 Task: Add a condition where "Channel Is not Help Center post" in unsolved tickets in your groups.
Action: Mouse moved to (44, 234)
Screenshot: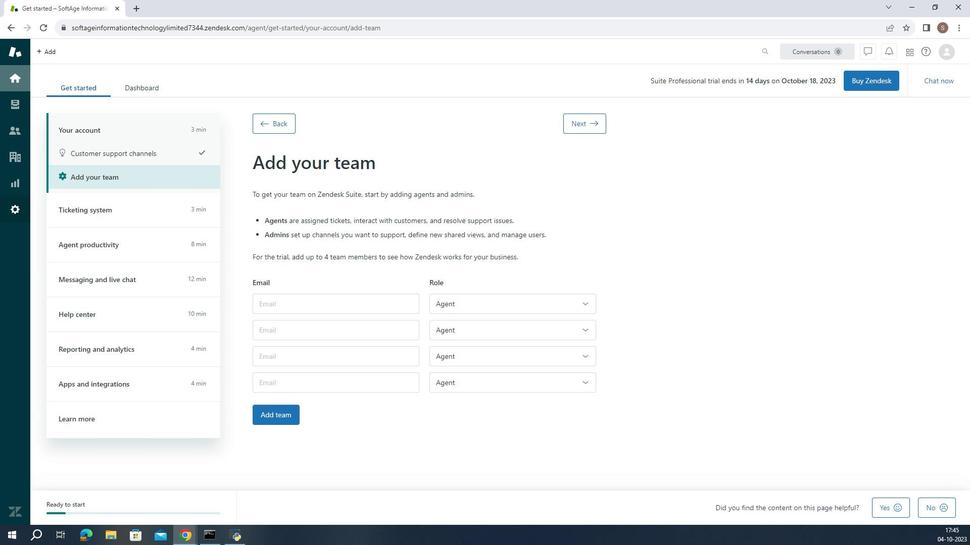 
Action: Mouse pressed left at (44, 234)
Screenshot: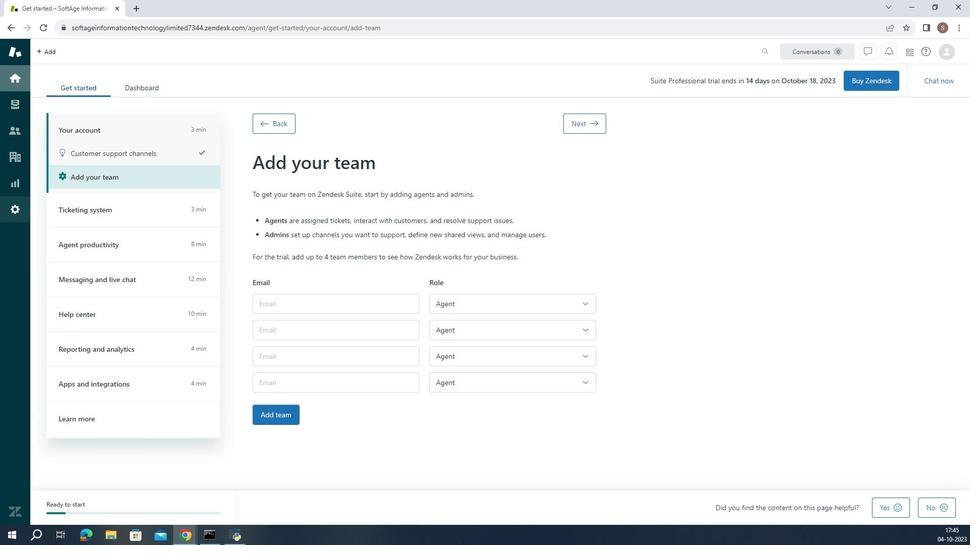 
Action: Mouse moved to (354, 446)
Screenshot: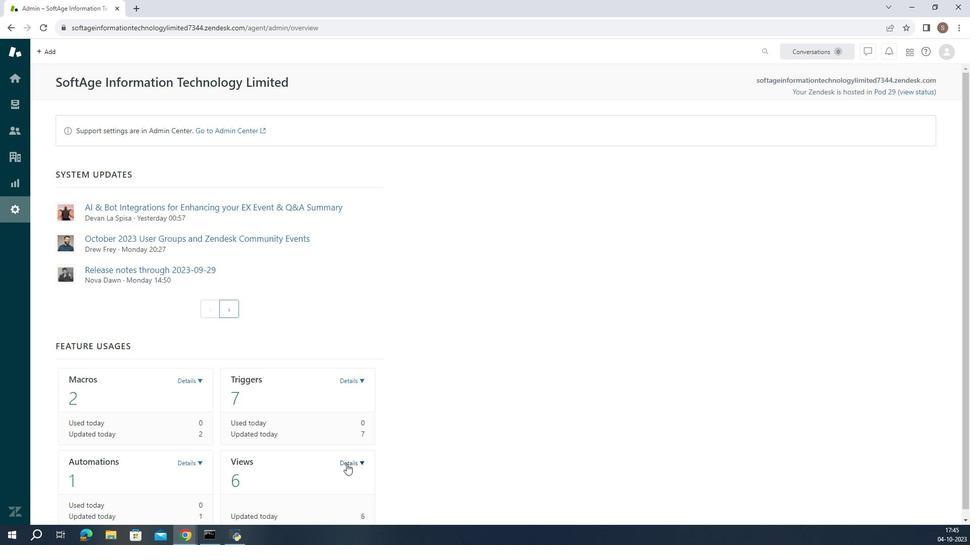 
Action: Mouse pressed left at (354, 446)
Screenshot: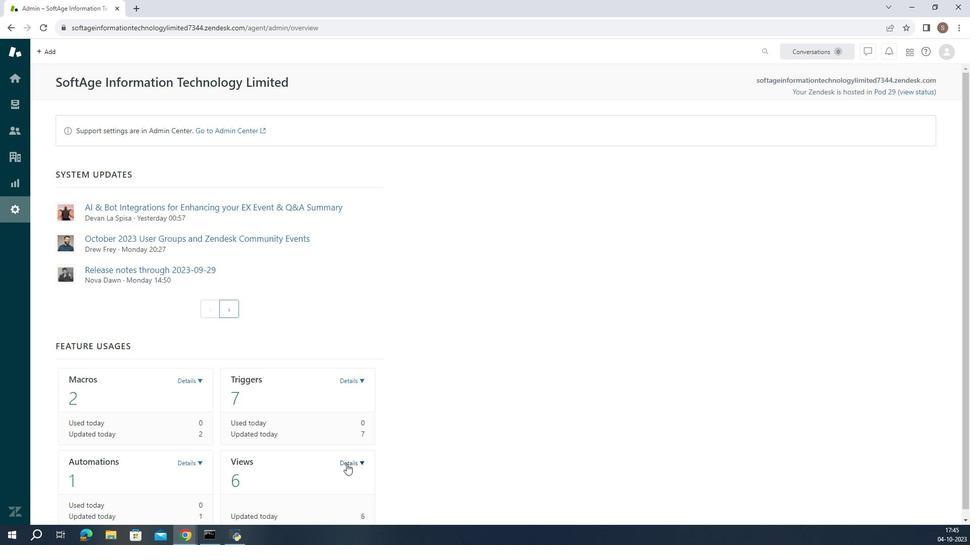 
Action: Mouse moved to (347, 441)
Screenshot: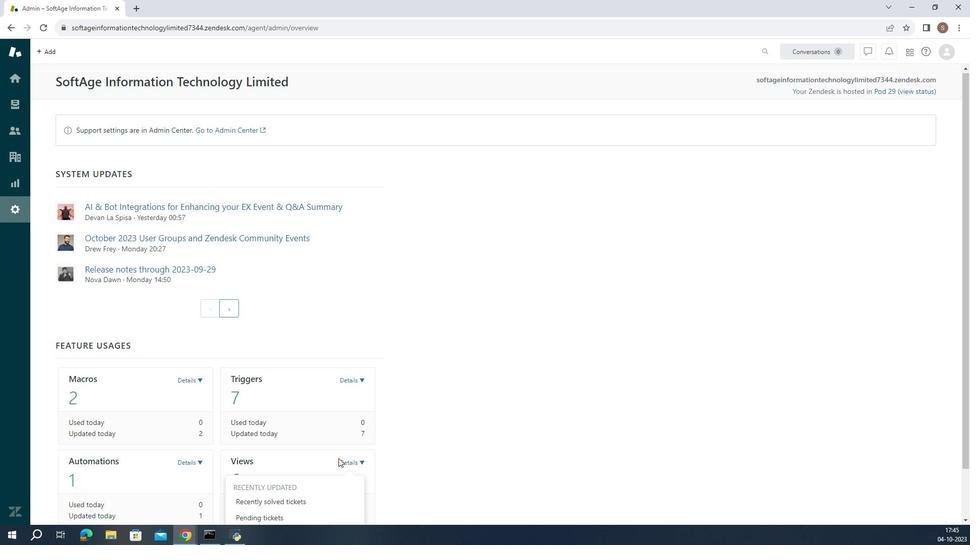 
Action: Mouse scrolled (347, 441) with delta (0, 0)
Screenshot: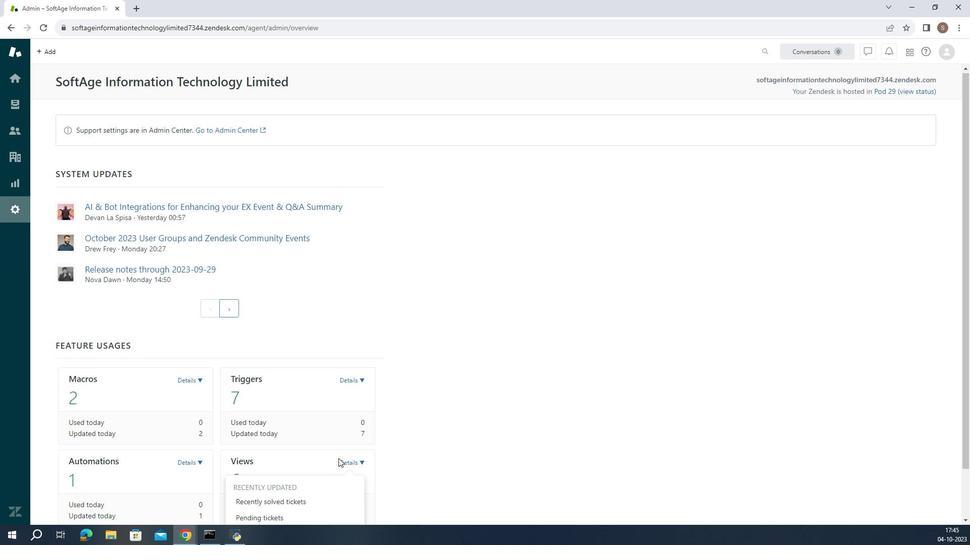 
Action: Mouse scrolled (347, 441) with delta (0, 0)
Screenshot: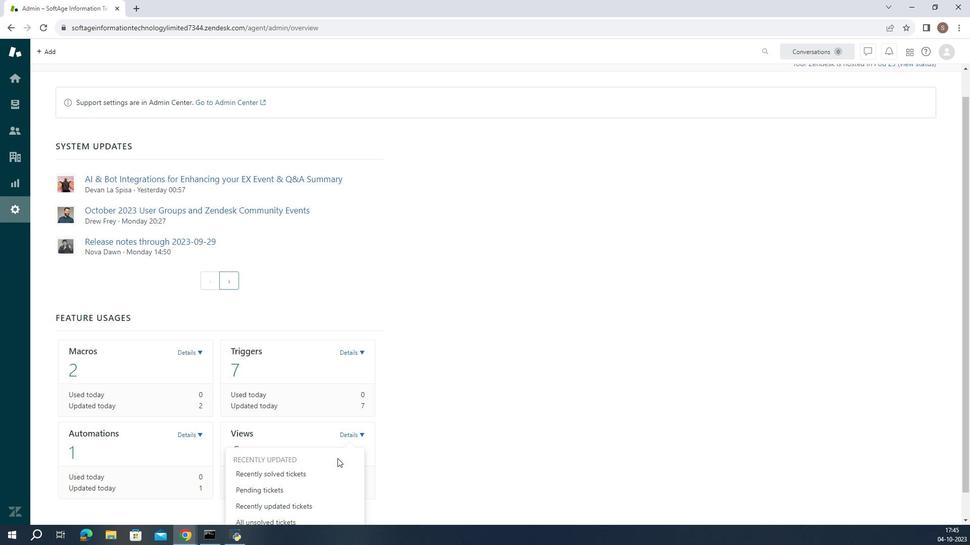 
Action: Mouse scrolled (347, 441) with delta (0, 0)
Screenshot: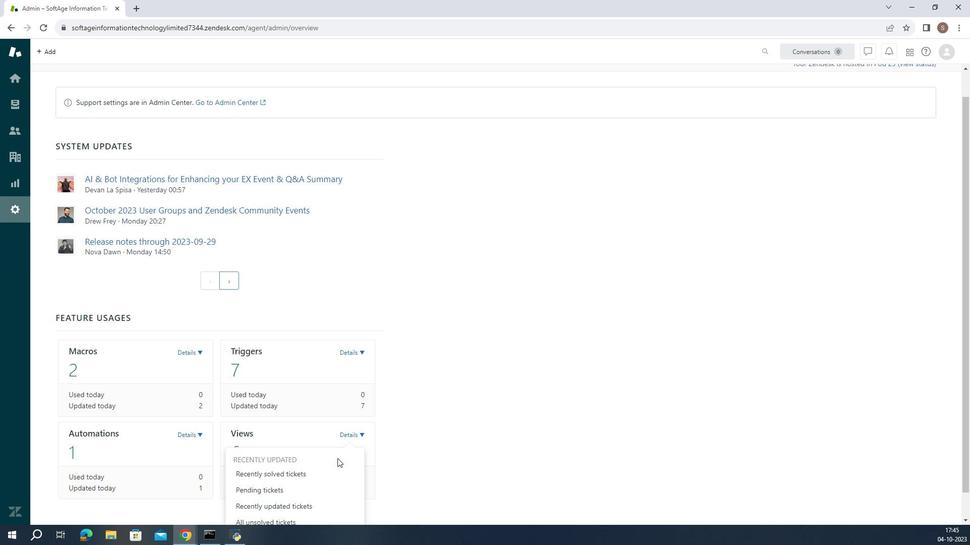 
Action: Mouse moved to (346, 441)
Screenshot: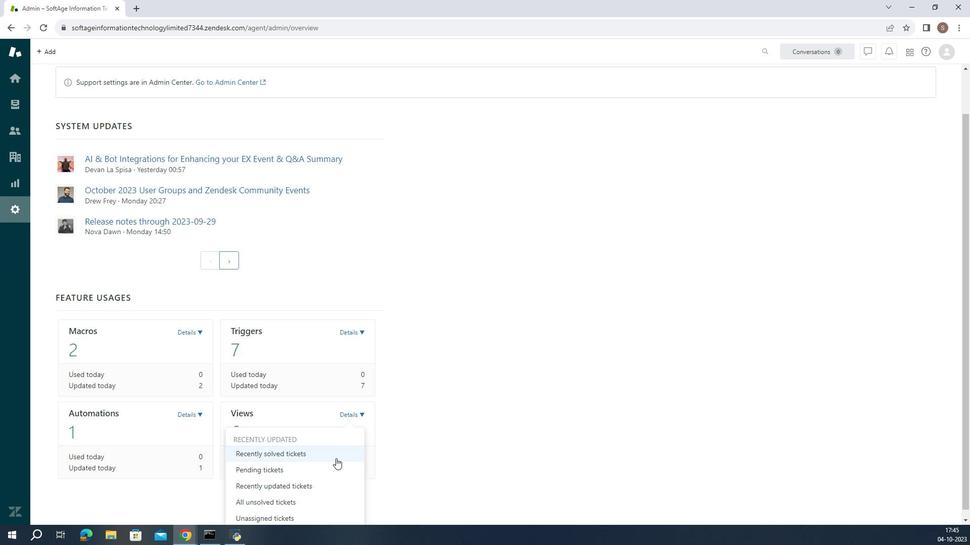 
Action: Mouse scrolled (346, 441) with delta (0, 0)
Screenshot: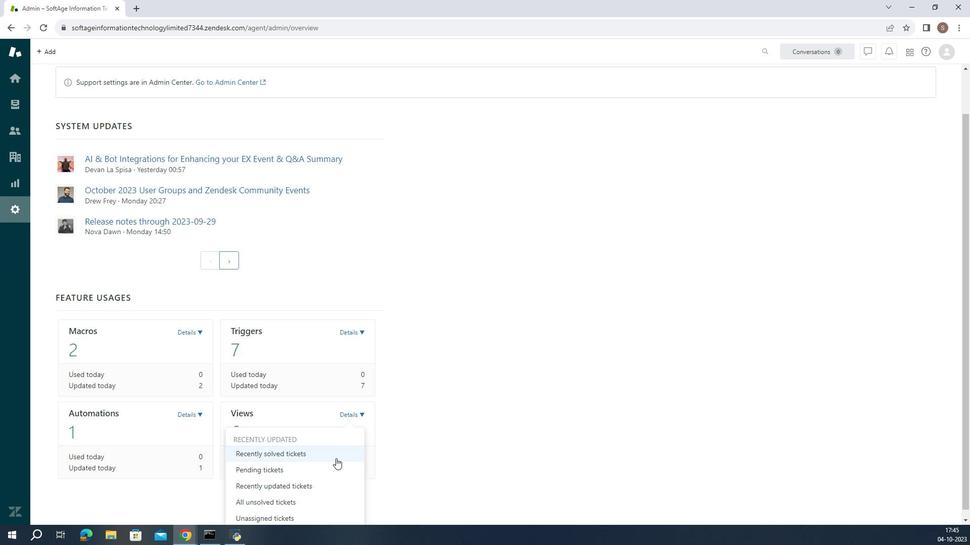 
Action: Mouse moved to (302, 467)
Screenshot: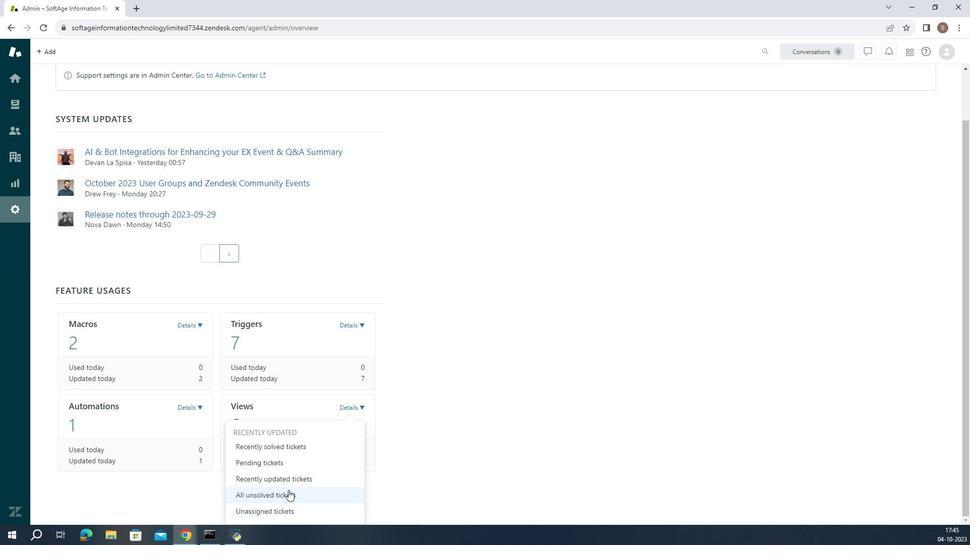 
Action: Mouse pressed left at (302, 467)
Screenshot: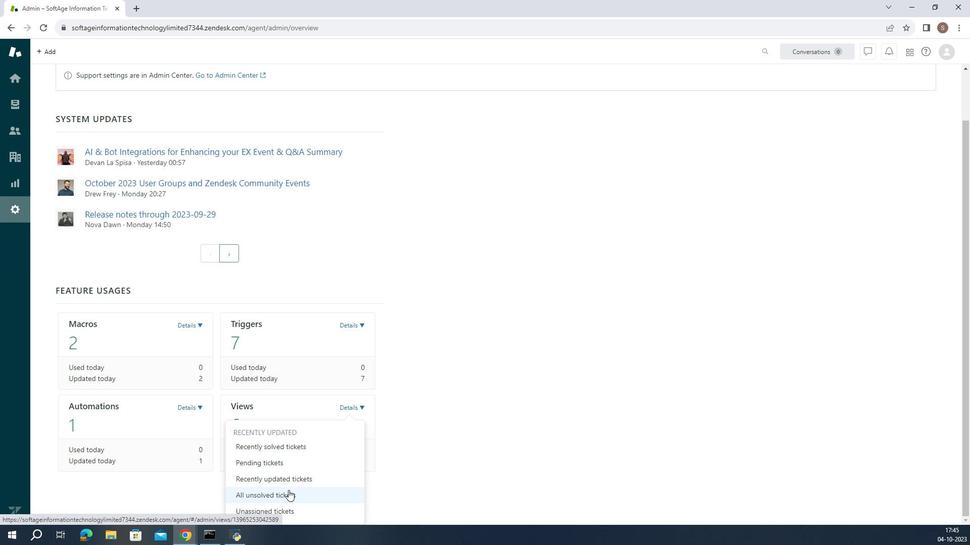 
Action: Mouse moved to (199, 341)
Screenshot: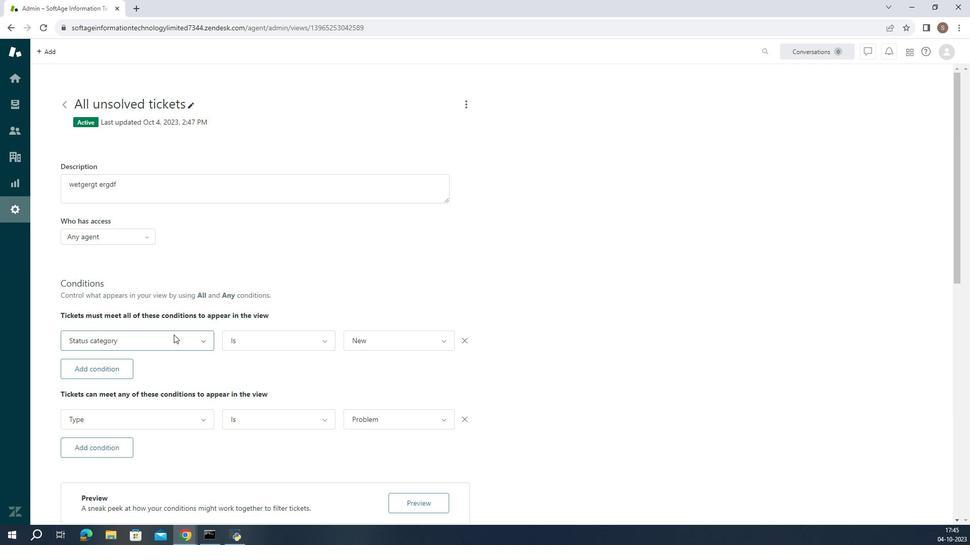 
Action: Mouse pressed left at (199, 341)
Screenshot: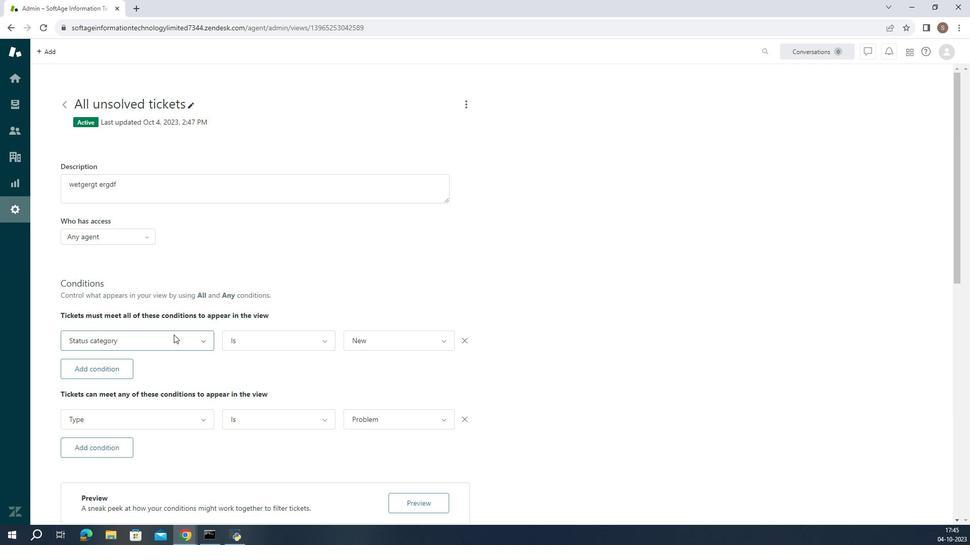 
Action: Mouse moved to (187, 275)
Screenshot: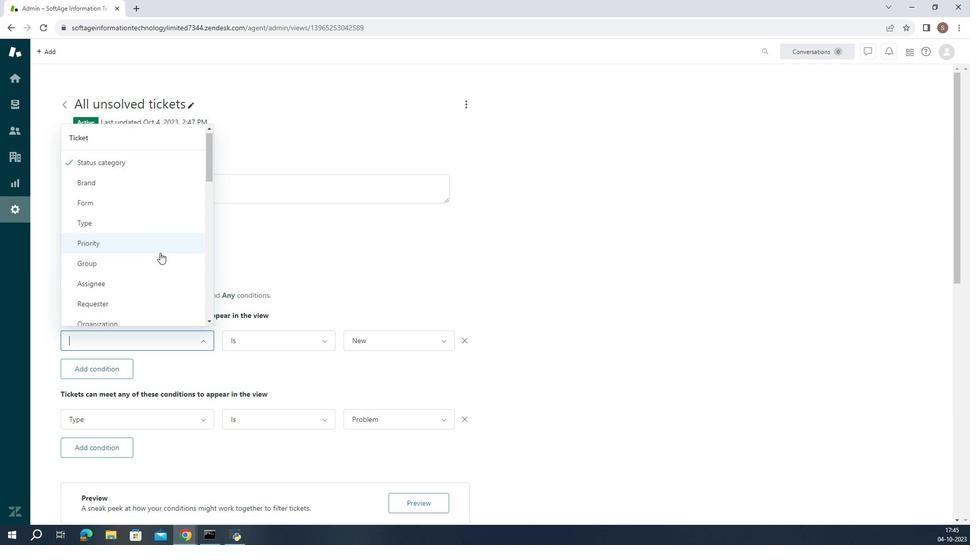 
Action: Mouse scrolled (187, 274) with delta (0, 0)
Screenshot: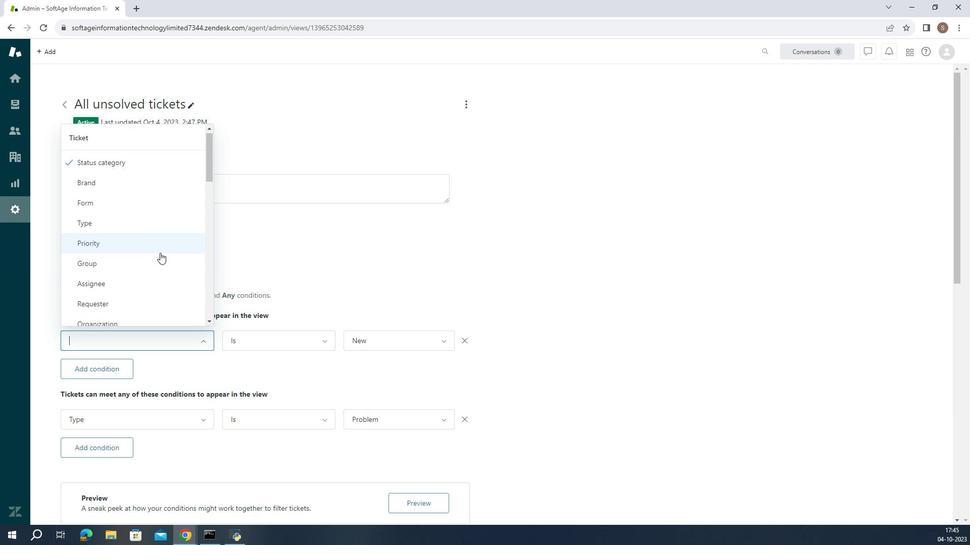
Action: Mouse moved to (174, 304)
Screenshot: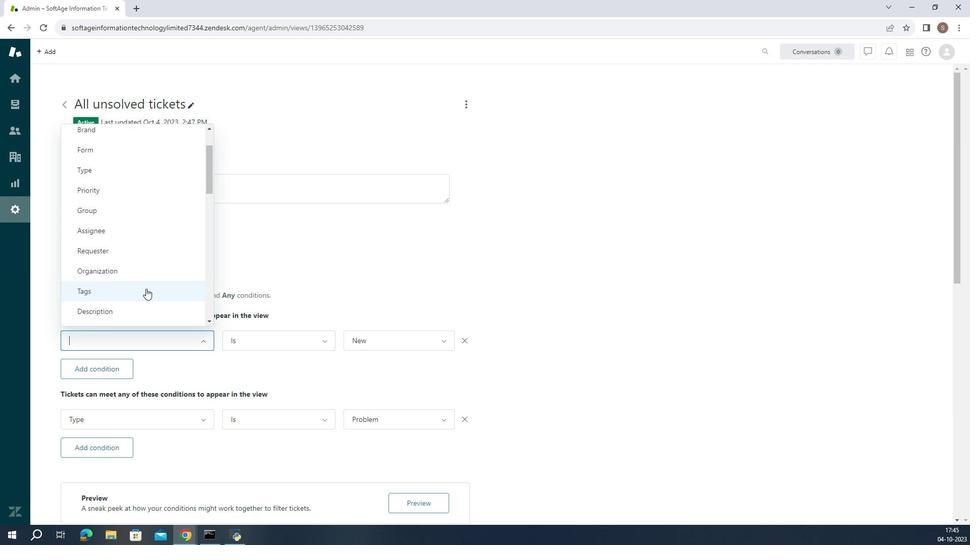 
Action: Mouse scrolled (174, 304) with delta (0, 0)
Screenshot: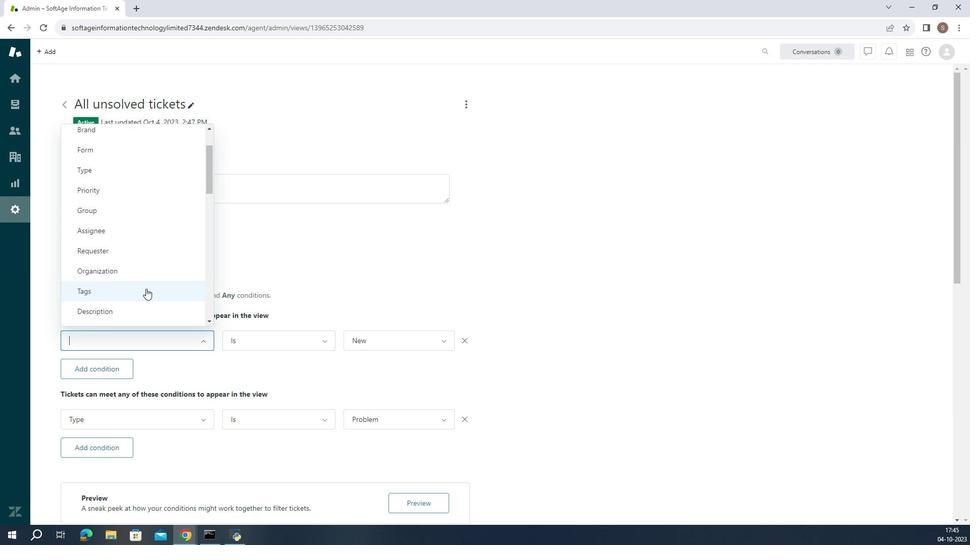 
Action: Mouse moved to (173, 298)
Screenshot: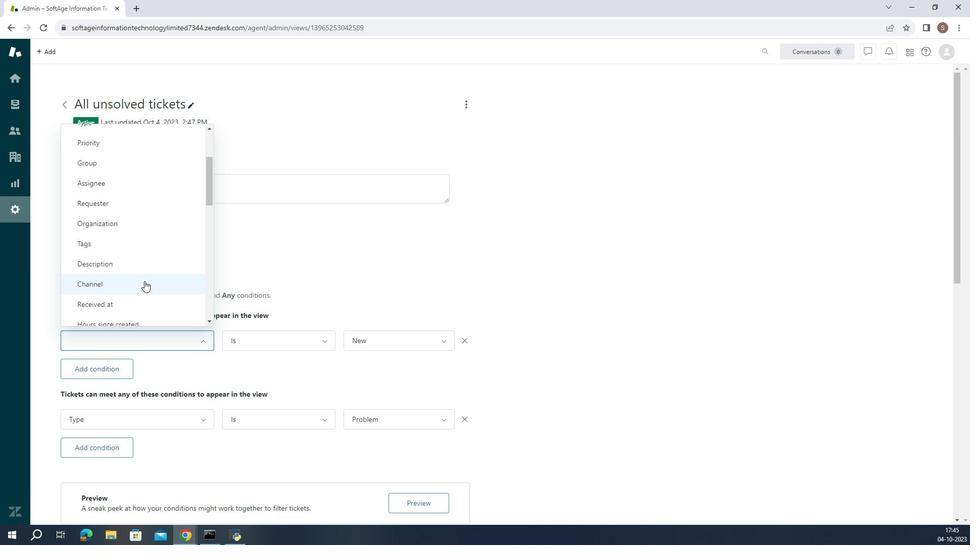 
Action: Mouse pressed left at (173, 298)
Screenshot: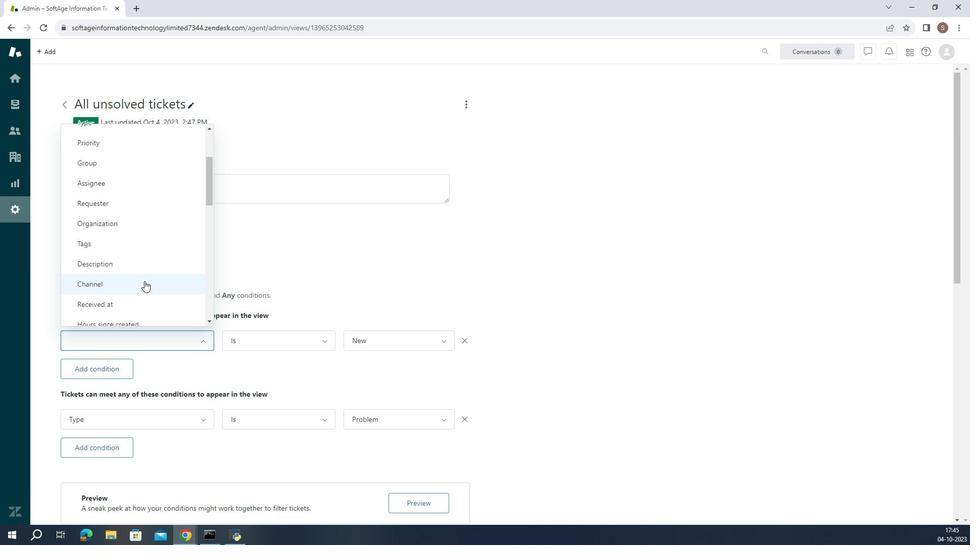
Action: Mouse moved to (286, 350)
Screenshot: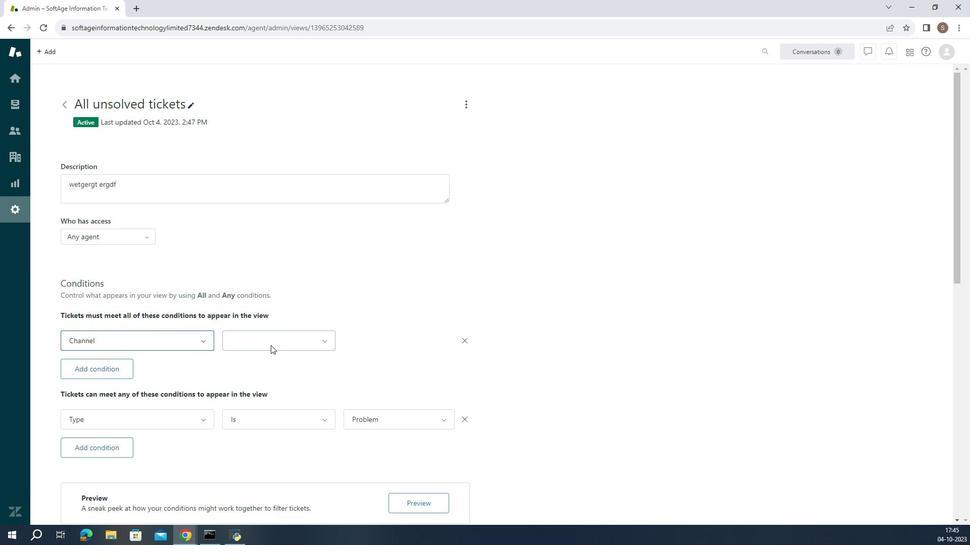 
Action: Mouse pressed left at (286, 350)
Screenshot: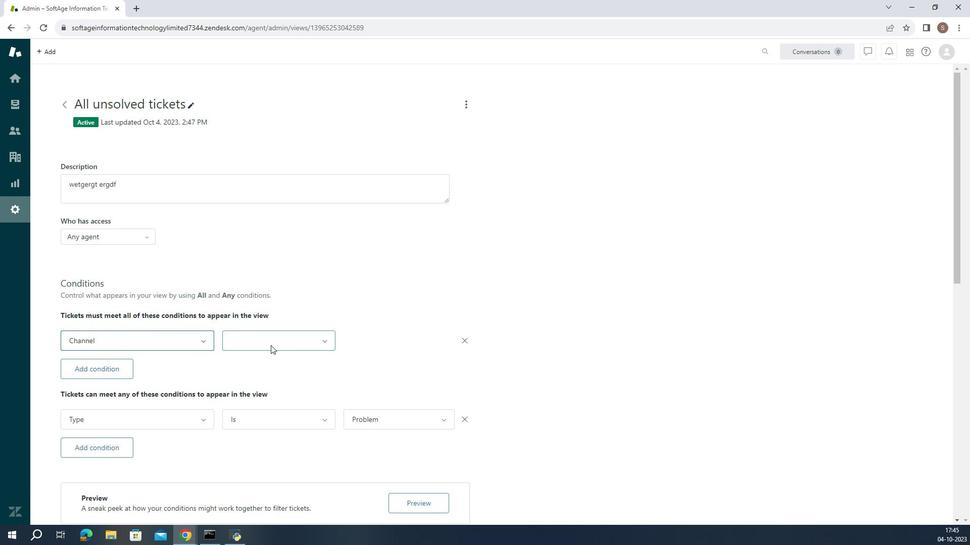 
Action: Mouse moved to (281, 384)
Screenshot: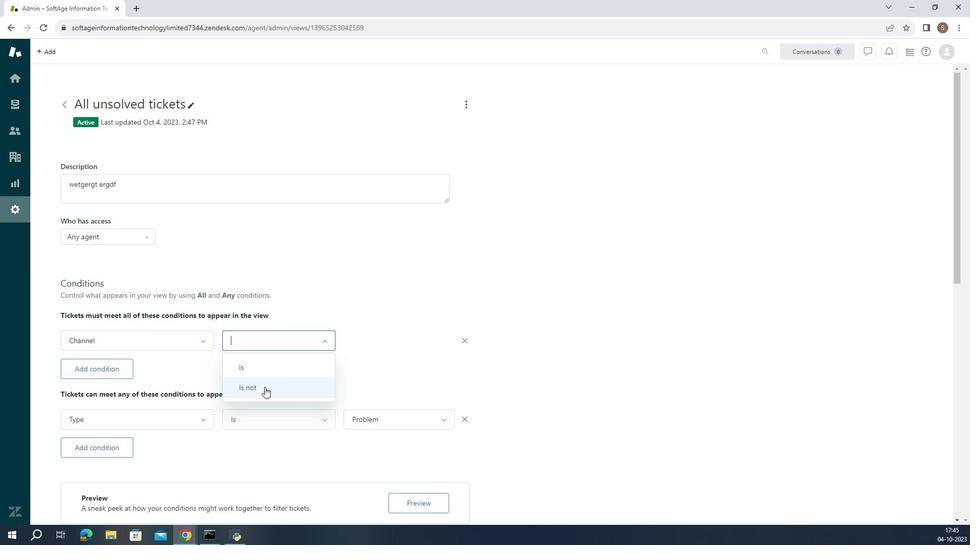 
Action: Mouse pressed left at (281, 384)
Screenshot: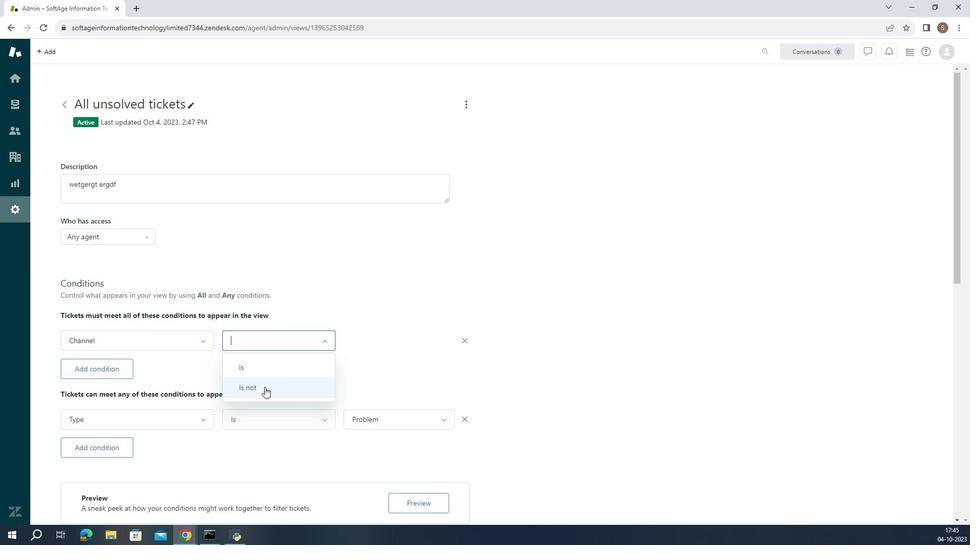 
Action: Mouse moved to (378, 346)
Screenshot: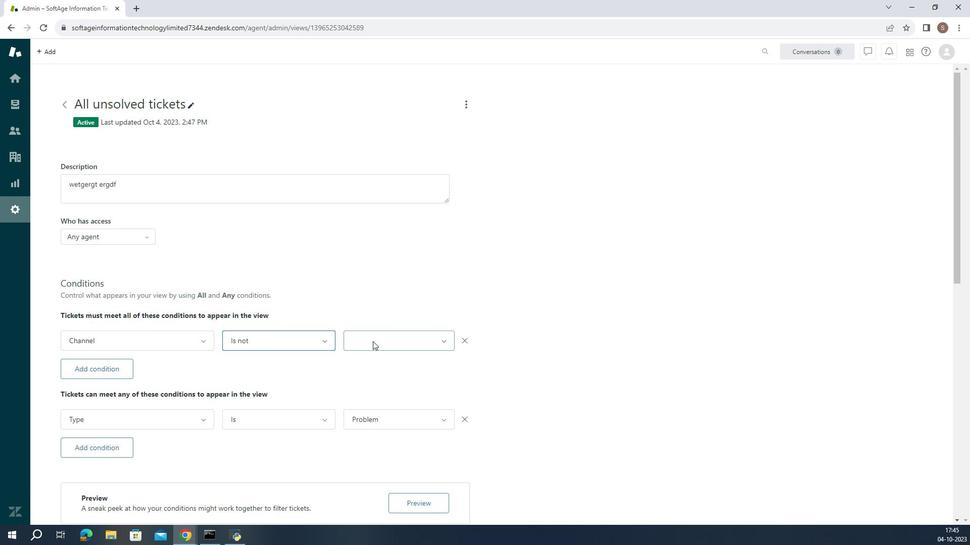 
Action: Mouse pressed left at (378, 346)
Screenshot: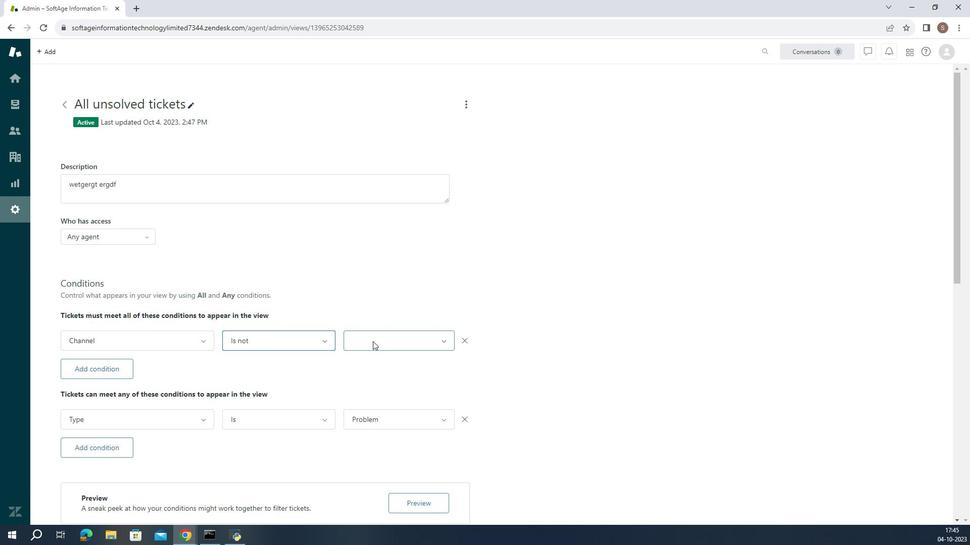 
Action: Mouse moved to (391, 291)
Screenshot: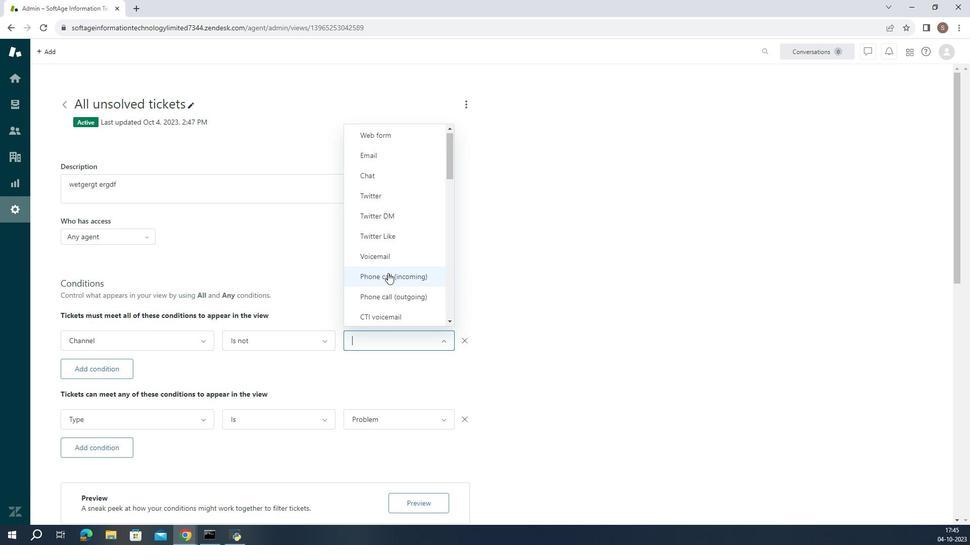 
Action: Mouse scrolled (391, 291) with delta (0, 0)
Screenshot: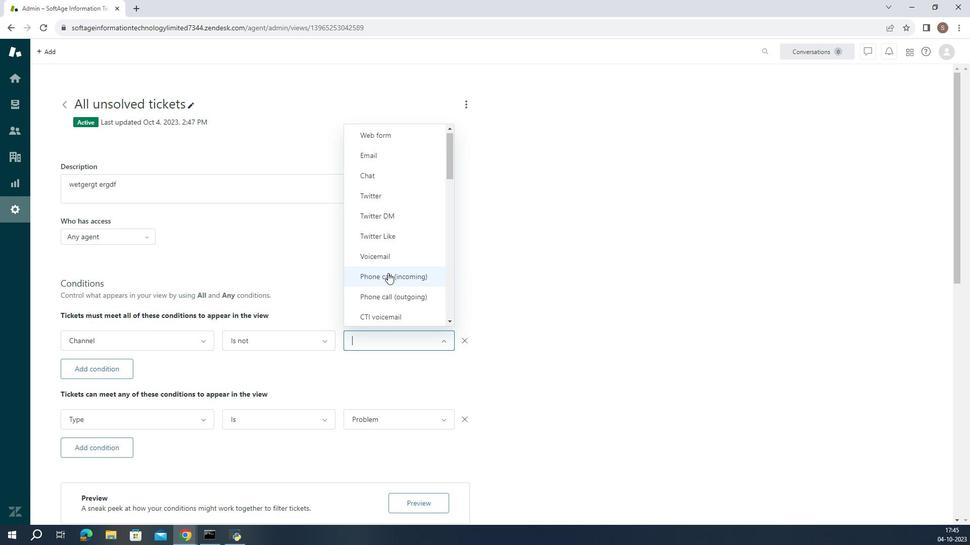 
Action: Mouse moved to (391, 291)
Screenshot: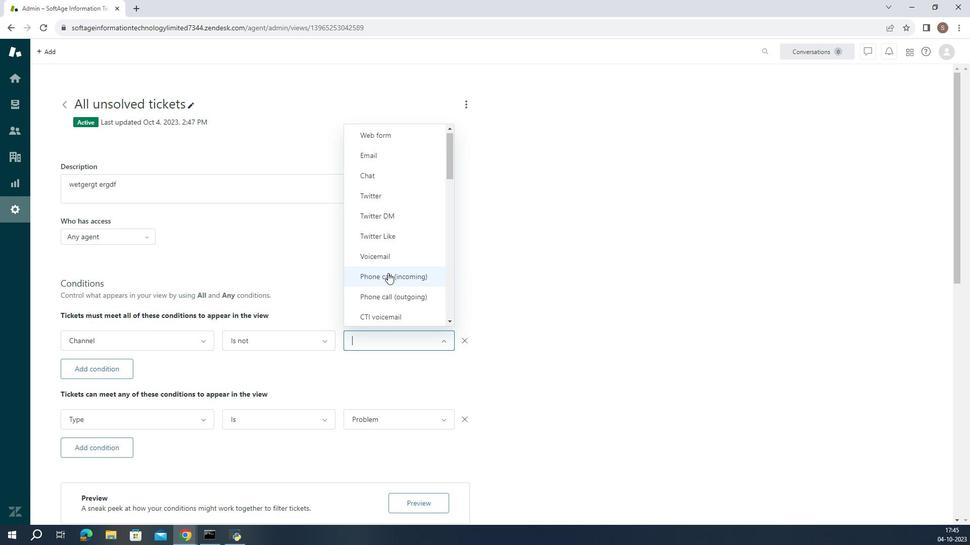 
Action: Mouse scrolled (391, 291) with delta (0, 0)
Screenshot: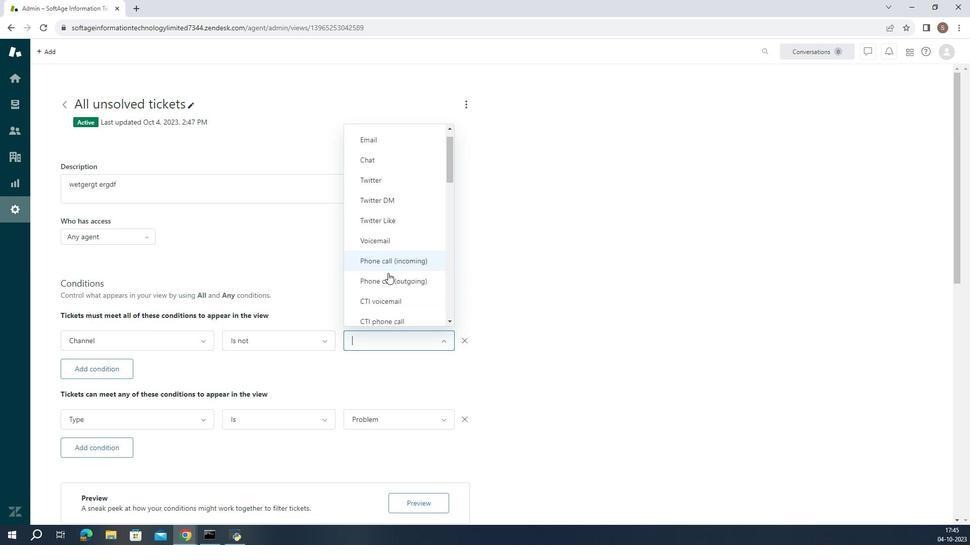 
Action: Mouse scrolled (391, 291) with delta (0, 0)
Screenshot: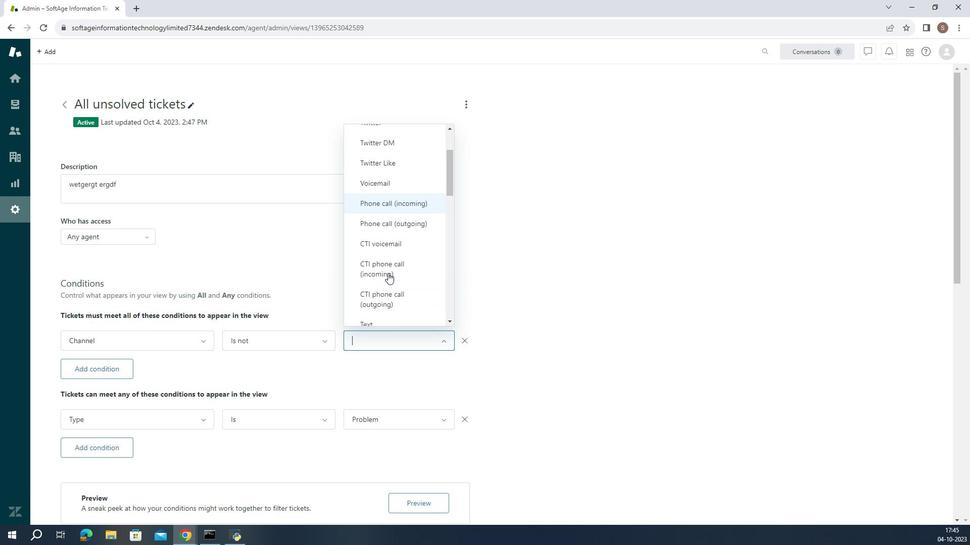 
Action: Mouse scrolled (391, 291) with delta (0, 0)
Screenshot: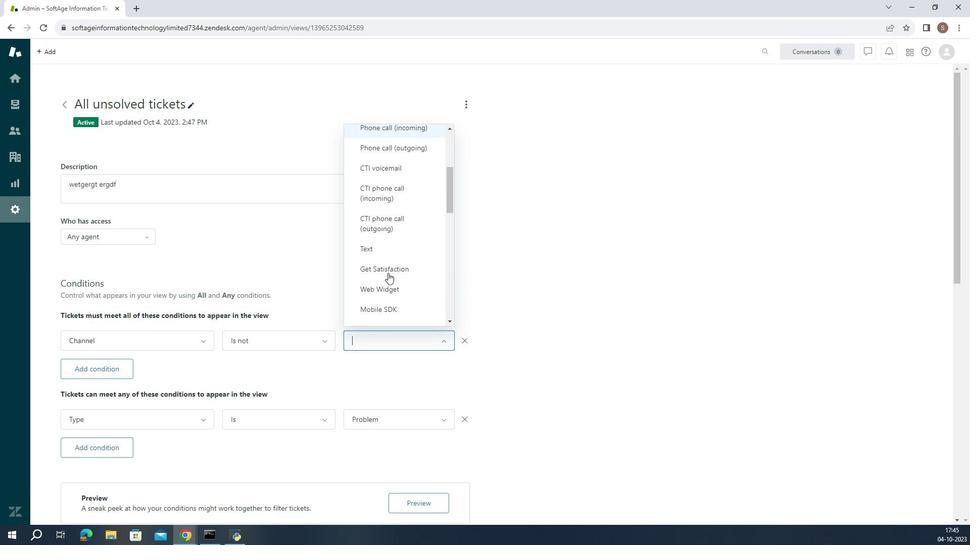 
Action: Mouse scrolled (391, 291) with delta (0, 0)
Screenshot: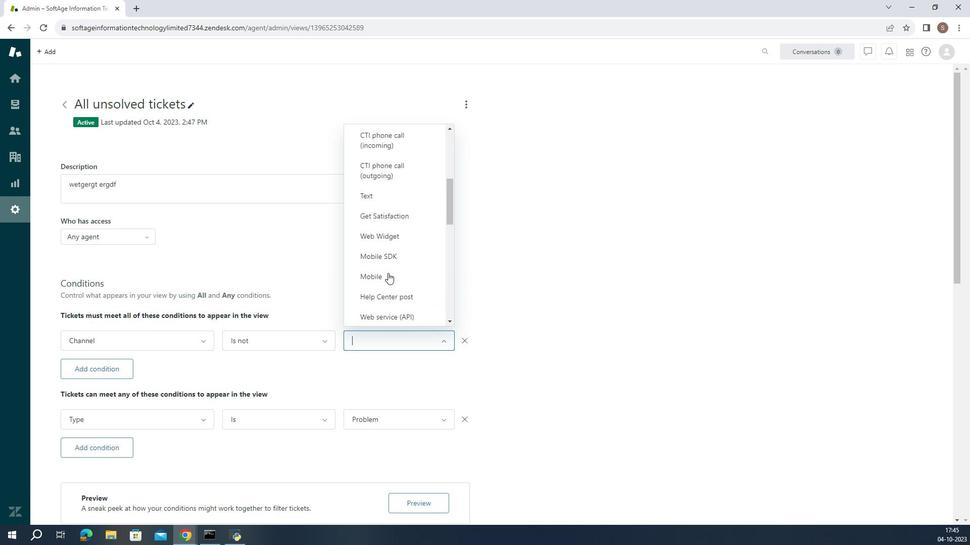 
Action: Mouse moved to (392, 275)
Screenshot: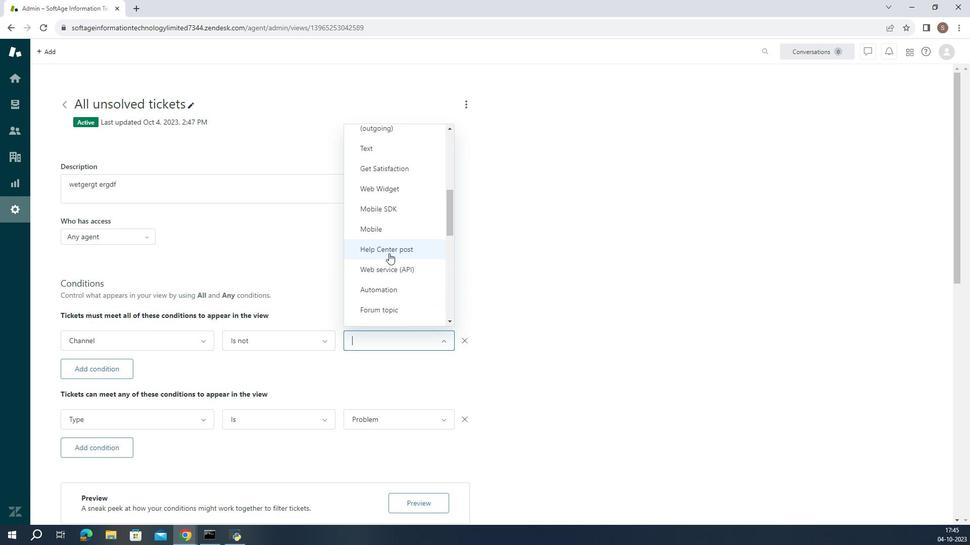 
Action: Mouse pressed left at (392, 275)
Screenshot: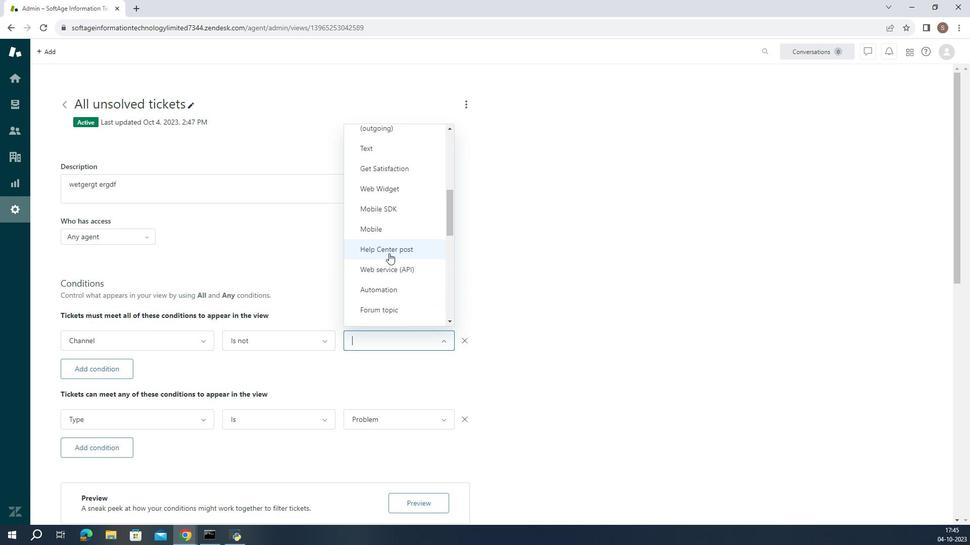 
Action: Mouse moved to (397, 364)
Screenshot: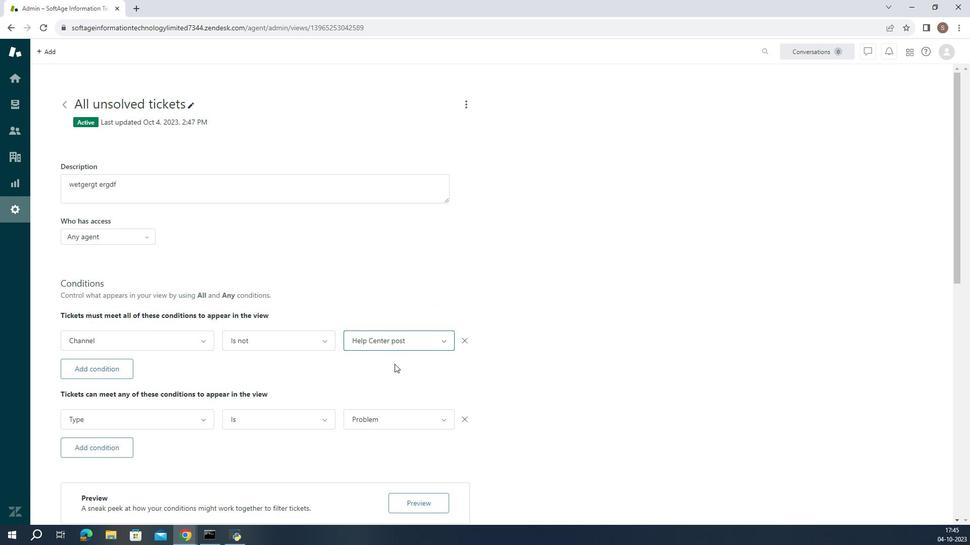 
Action: Mouse pressed left at (397, 364)
Screenshot: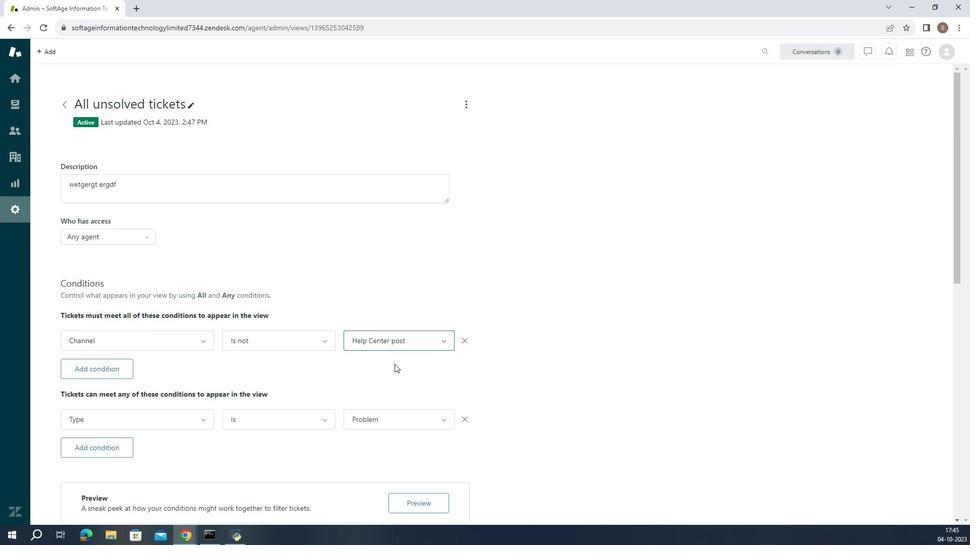 
